 Task: Open a blank sheet, save the file as Cities.html Add Heading 'Cities:'Add the following points with numbering '1.	London_x000D_
2.	Tokyo_x000D_
3.	Paris_x000D_
'Select the entire thext and change line spacing to  1.5 ,change the font size of heading and points to 24
Action: Mouse moved to (242, 200)
Screenshot: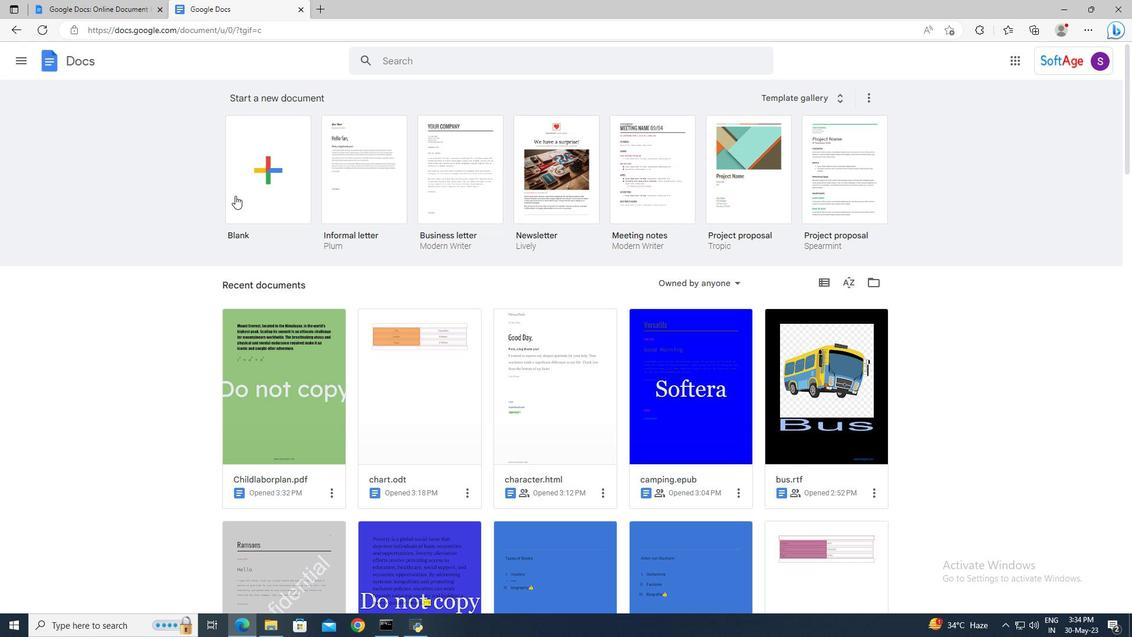 
Action: Mouse pressed left at (242, 200)
Screenshot: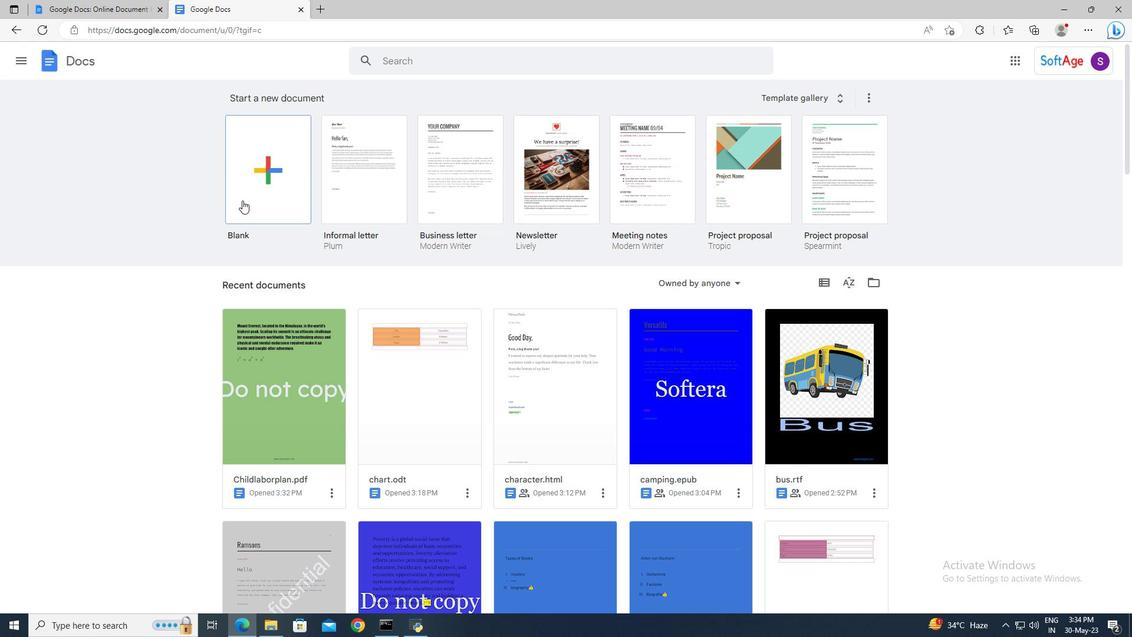
Action: Mouse moved to (115, 53)
Screenshot: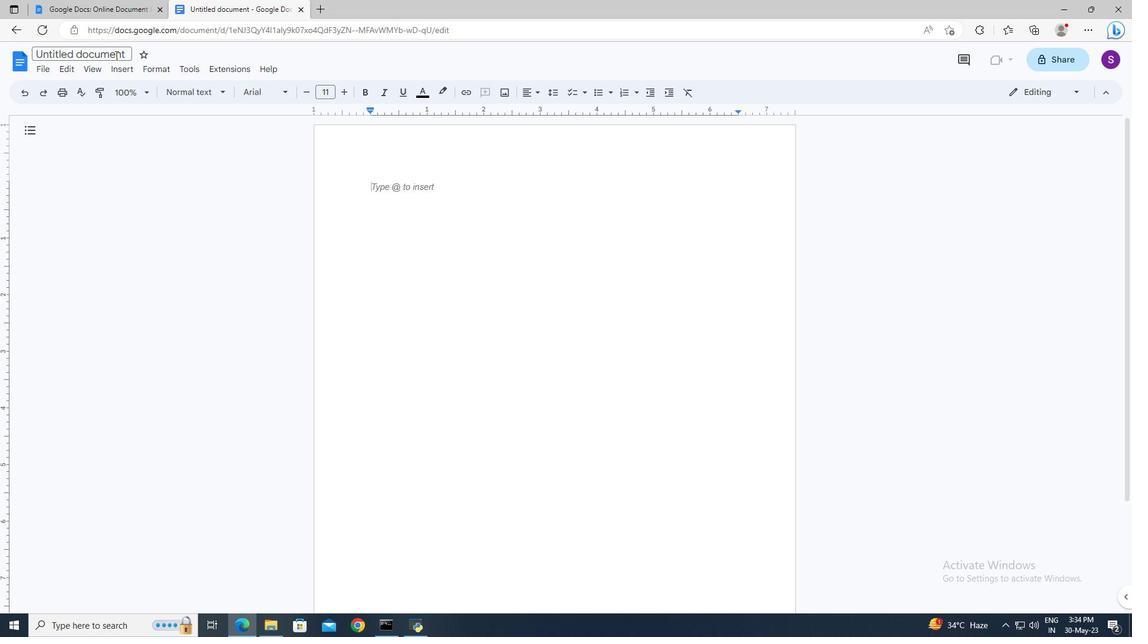 
Action: Mouse pressed left at (115, 53)
Screenshot: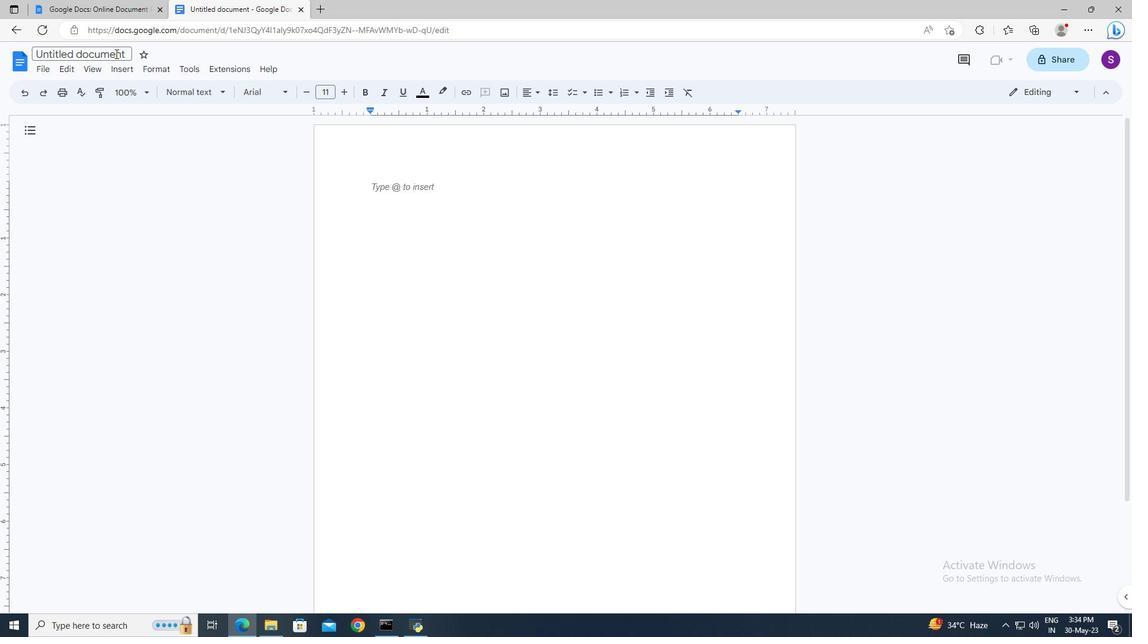 
Action: Mouse moved to (113, 52)
Screenshot: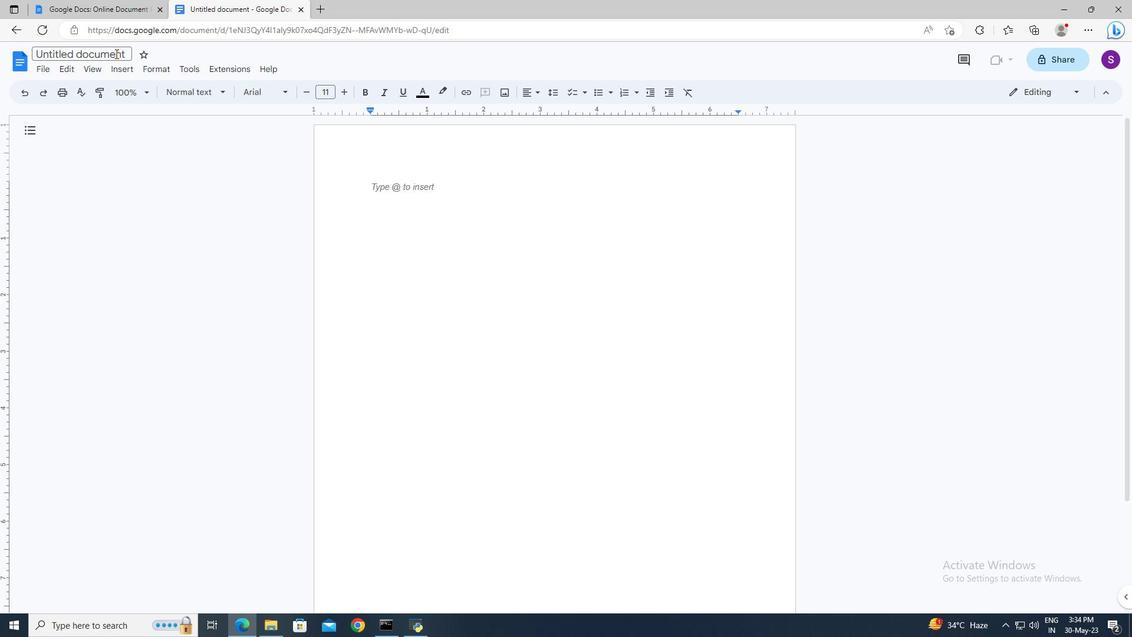 
Action: Key pressed <Key.shift>Cities.html<Key.enter>
Screenshot: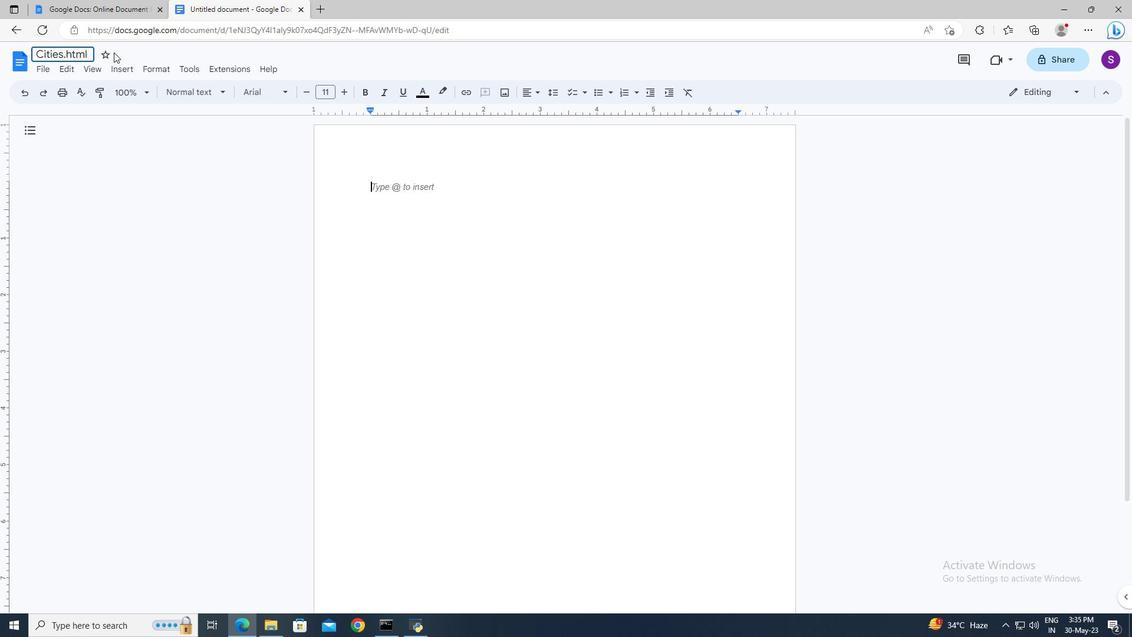 
Action: Mouse moved to (181, 92)
Screenshot: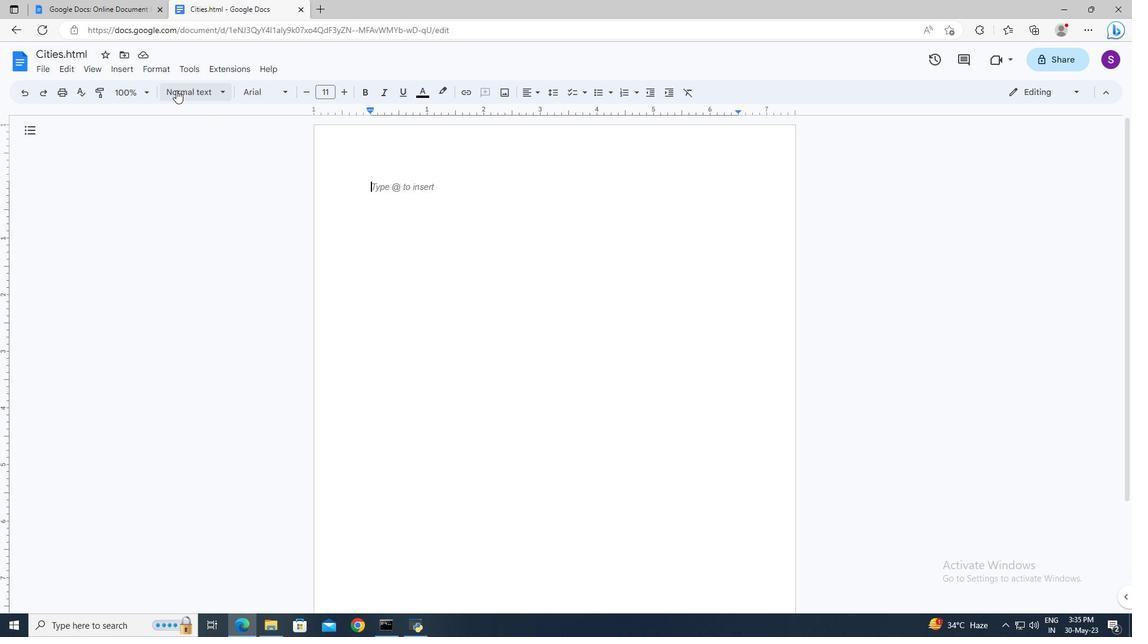 
Action: Mouse pressed left at (181, 92)
Screenshot: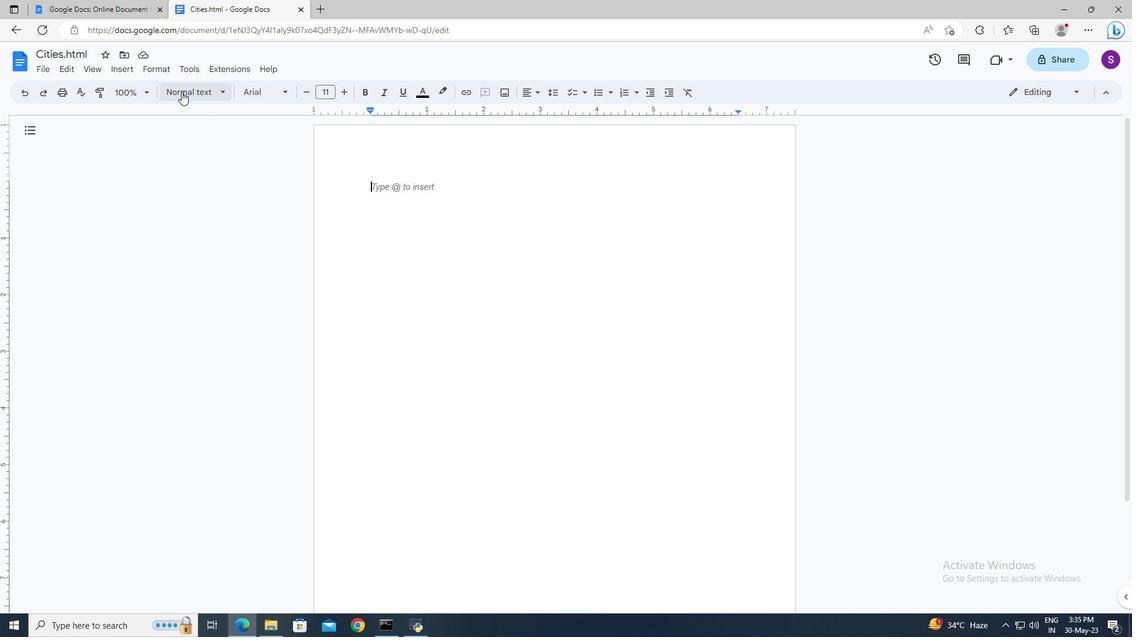 
Action: Mouse moved to (201, 246)
Screenshot: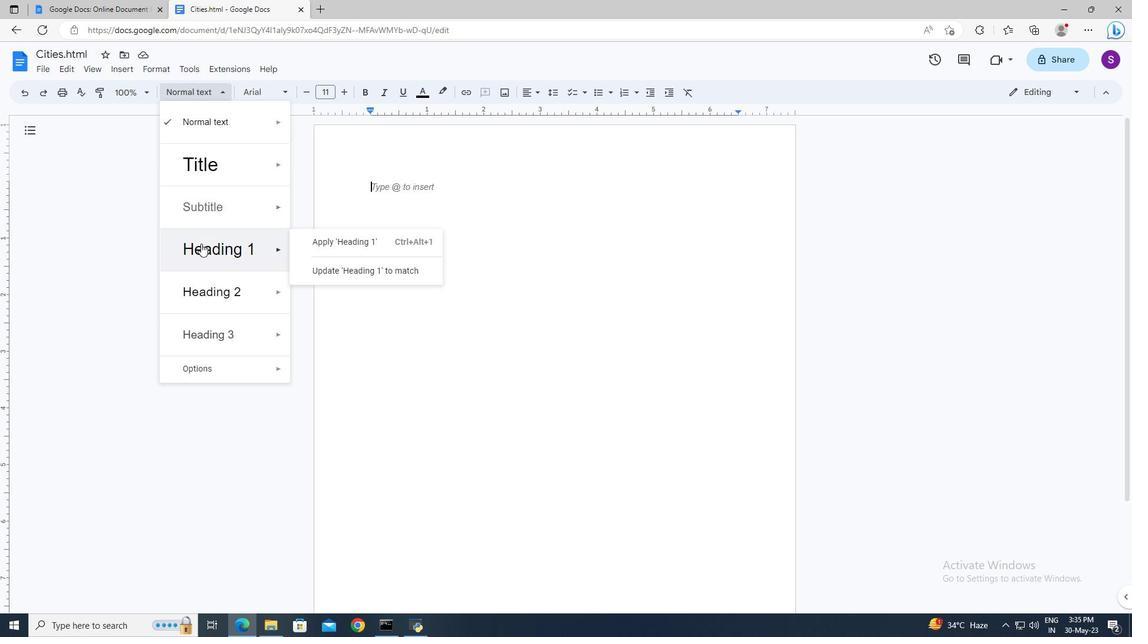 
Action: Mouse pressed left at (201, 246)
Screenshot: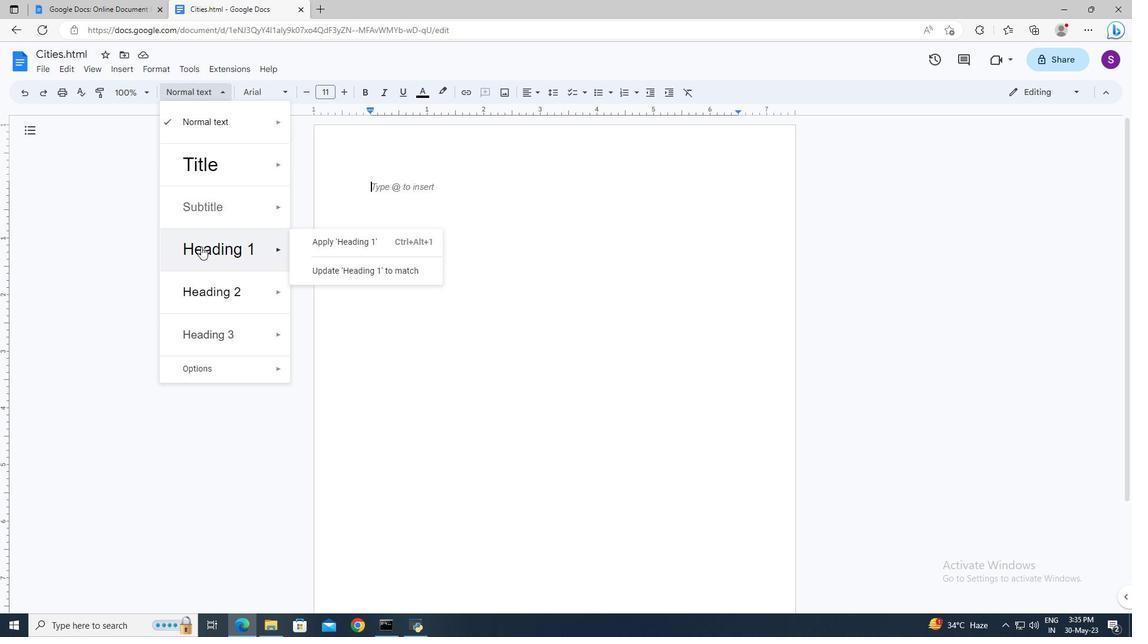 
Action: Key pressed <Key.shift>Co<Key.backspace>ities<Key.shift>:<Key.enter><Key.enter>
Screenshot: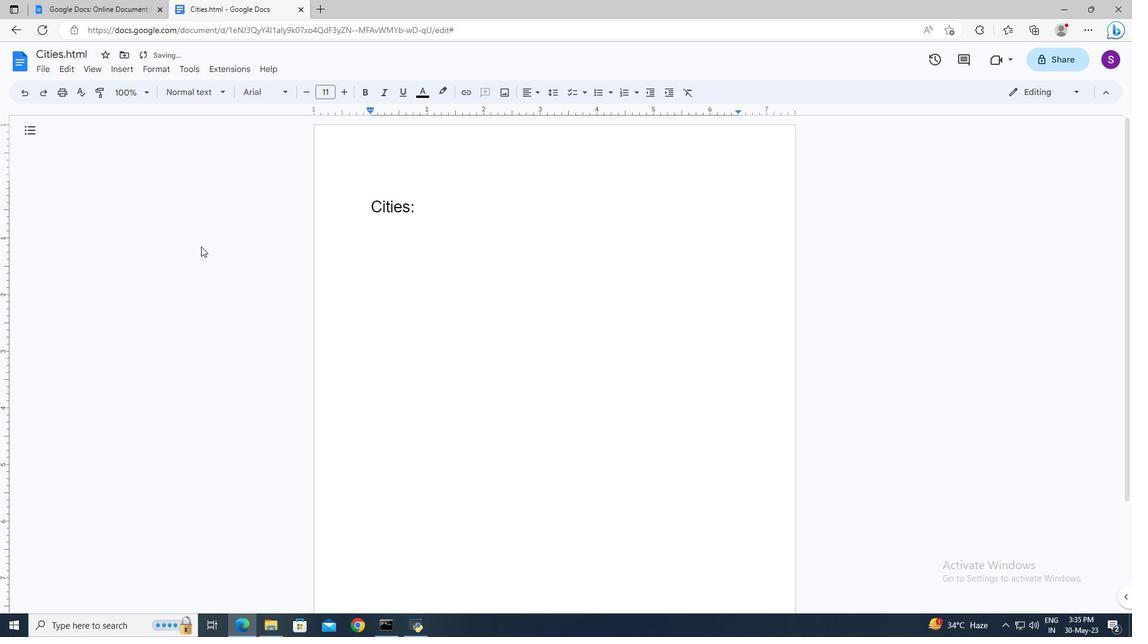 
Action: Mouse moved to (636, 95)
Screenshot: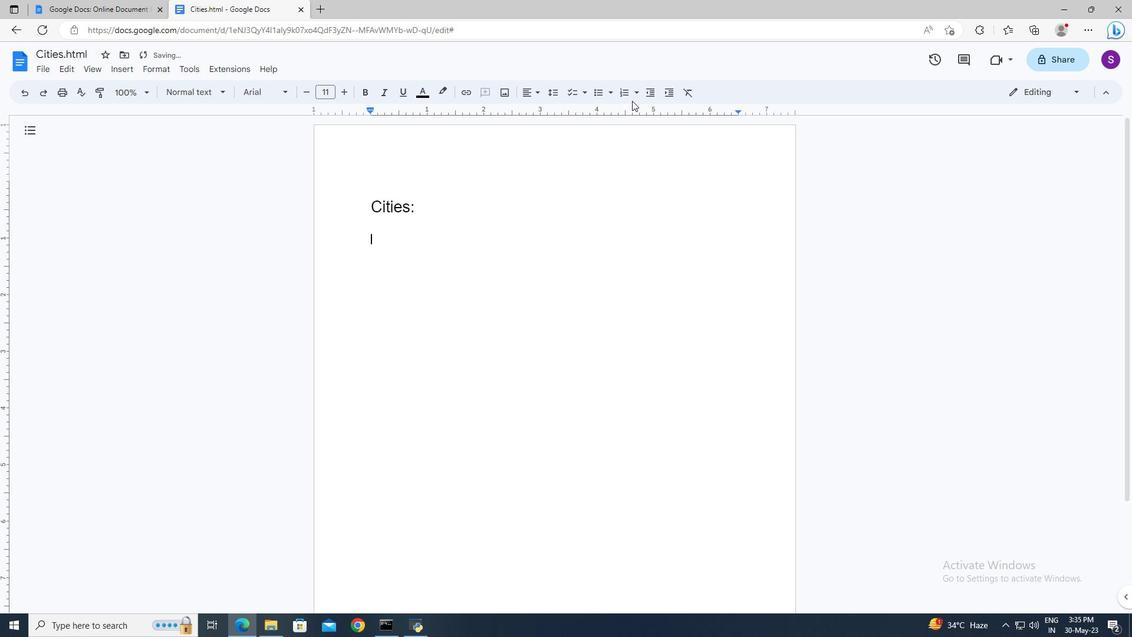 
Action: Mouse pressed left at (636, 95)
Screenshot: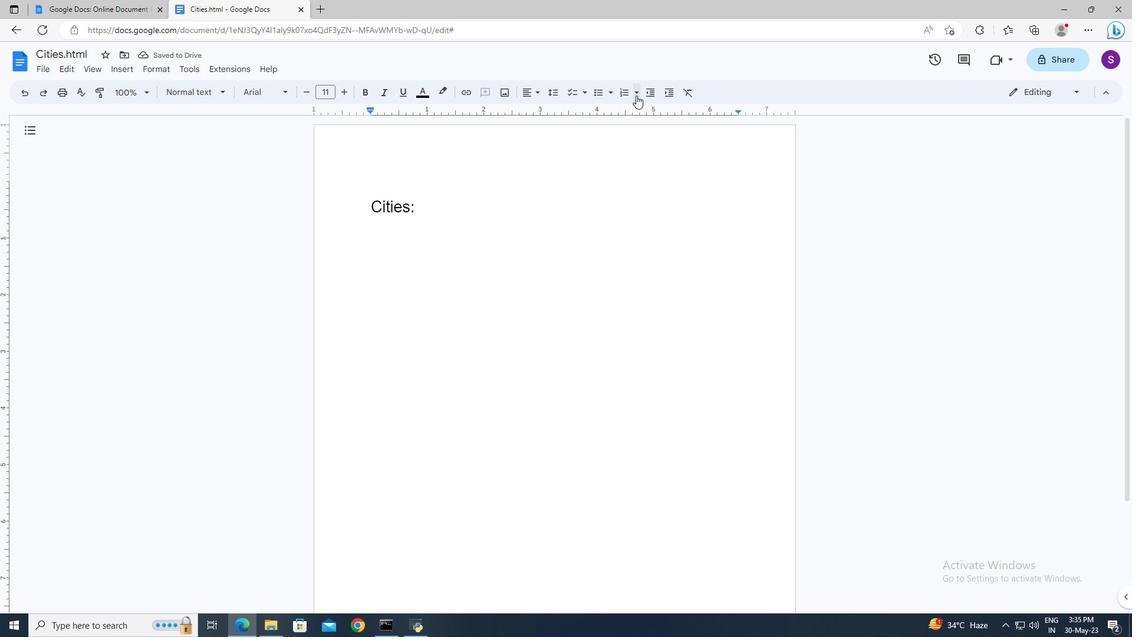 
Action: Mouse moved to (635, 123)
Screenshot: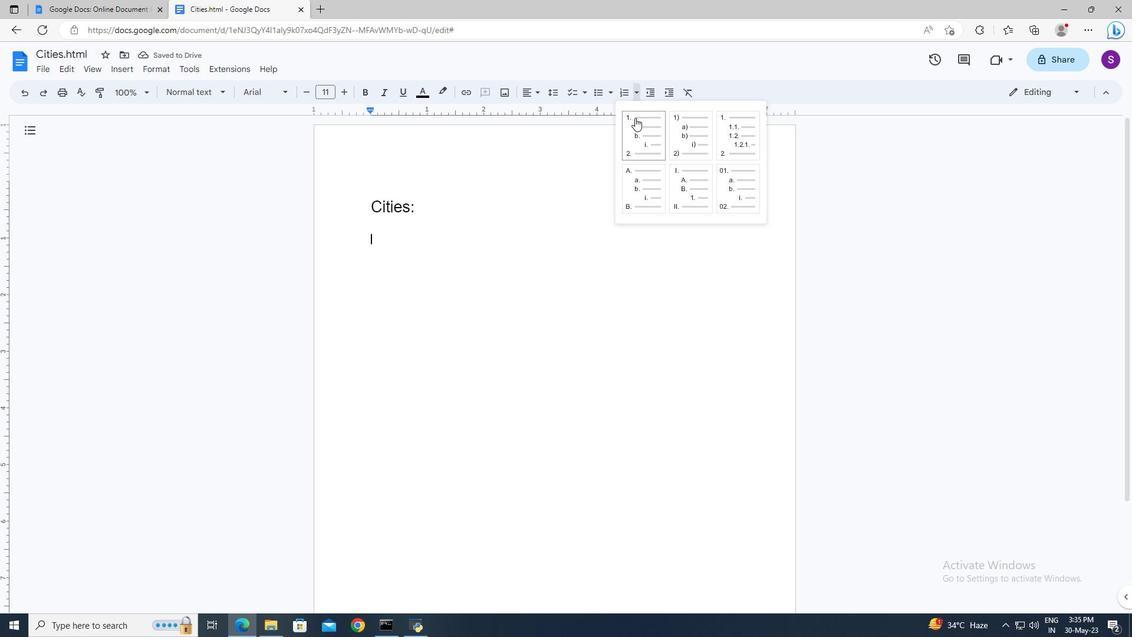 
Action: Mouse pressed left at (635, 123)
Screenshot: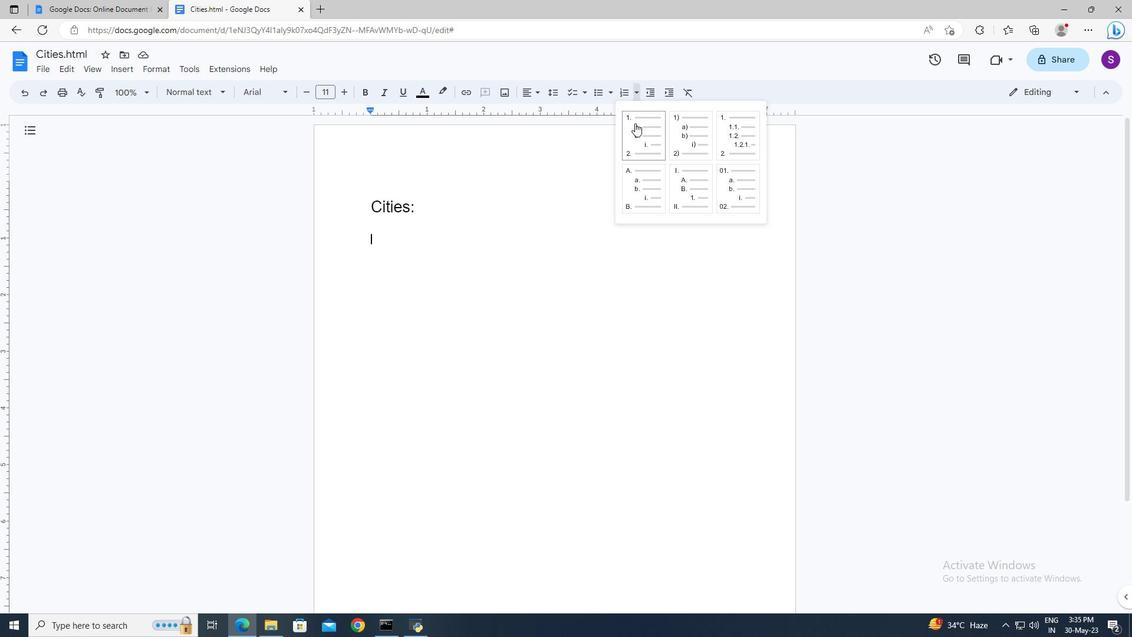 
Action: Mouse moved to (502, 227)
Screenshot: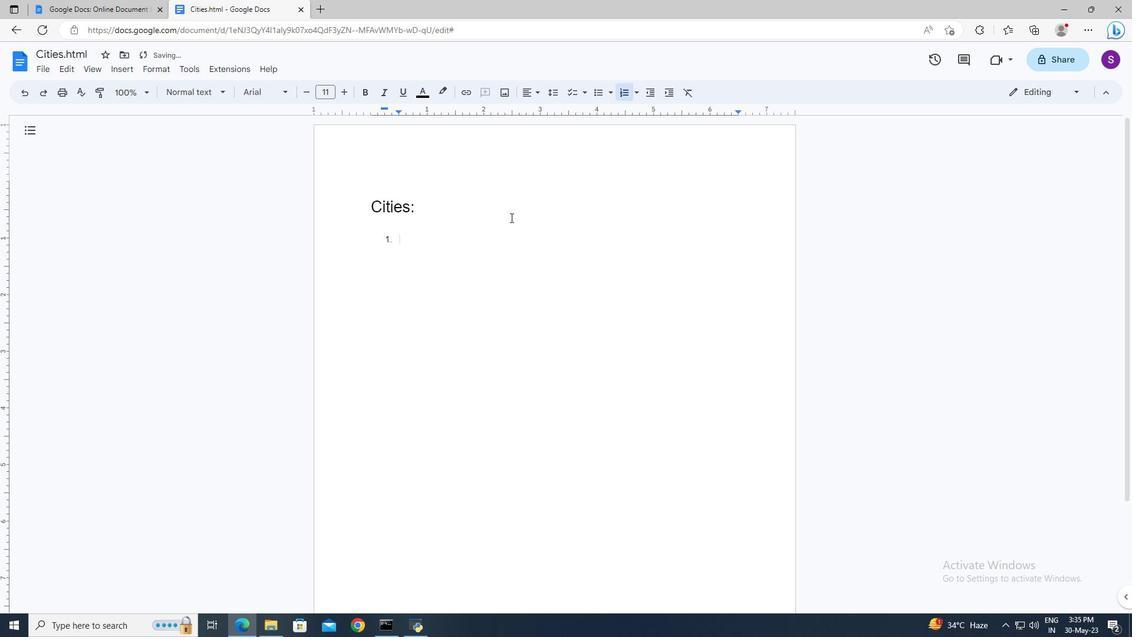 
Action: Key pressed <Key.shift>London<Key.enter><Key.shift>Tokyo<Key.enter><Key.shift>Parisctrl+A
Screenshot: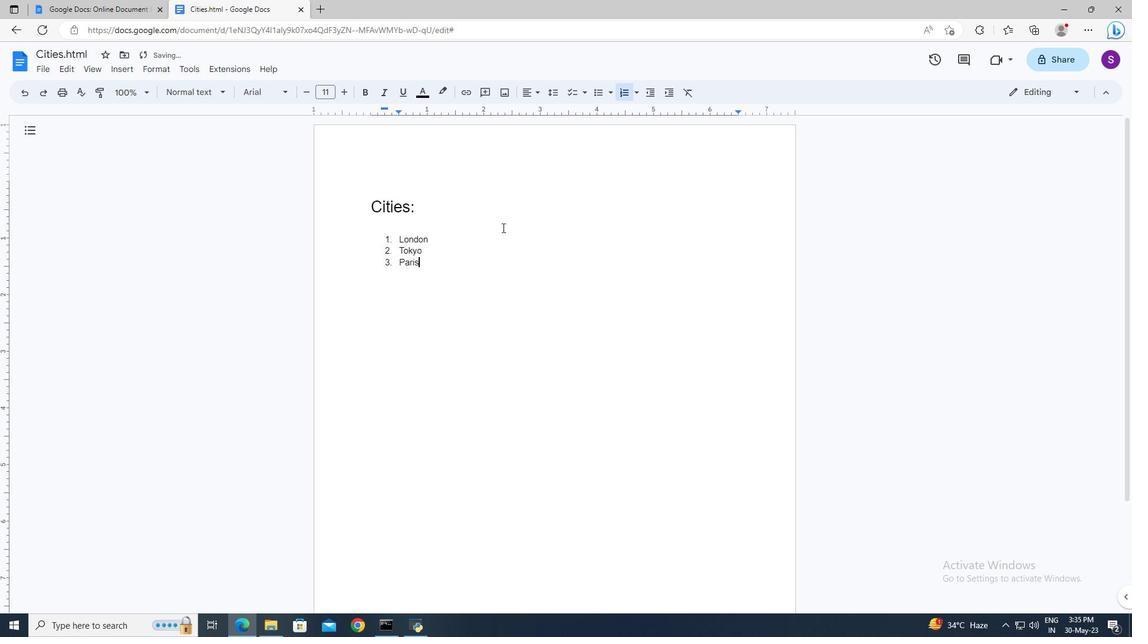 
Action: Mouse moved to (556, 97)
Screenshot: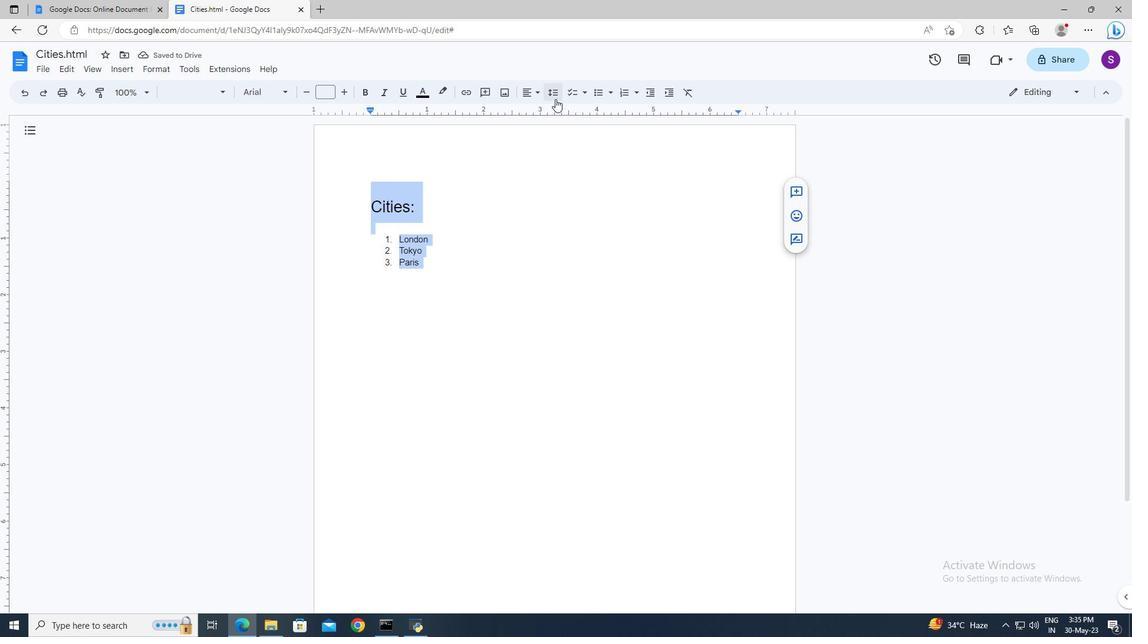 
Action: Mouse pressed left at (556, 97)
Screenshot: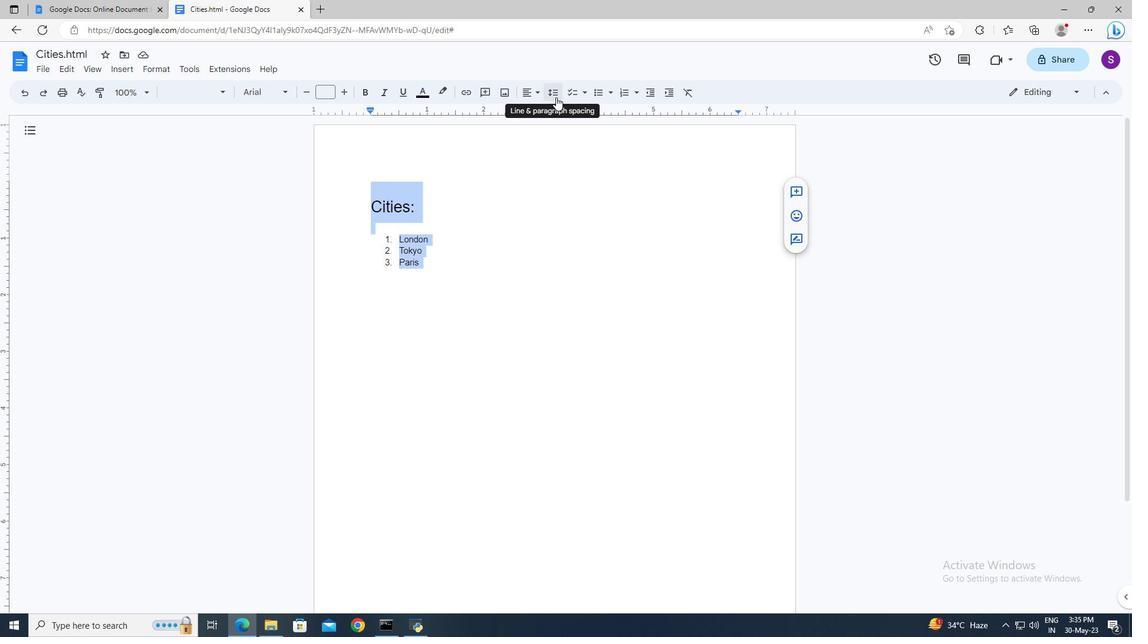 
Action: Mouse moved to (561, 150)
Screenshot: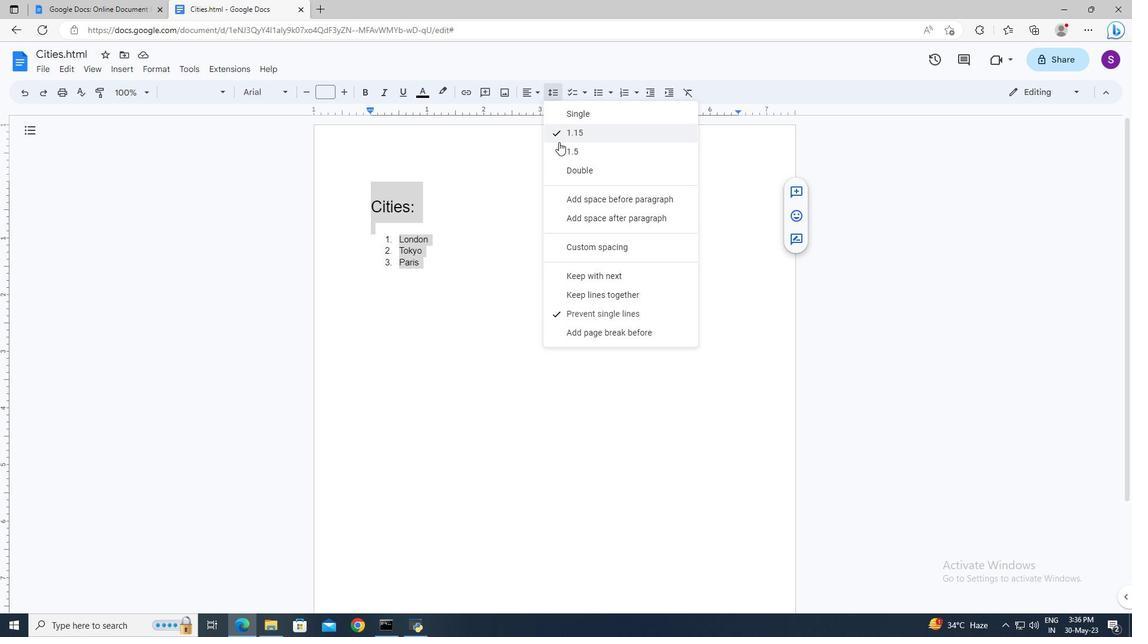 
Action: Mouse pressed left at (561, 150)
Screenshot: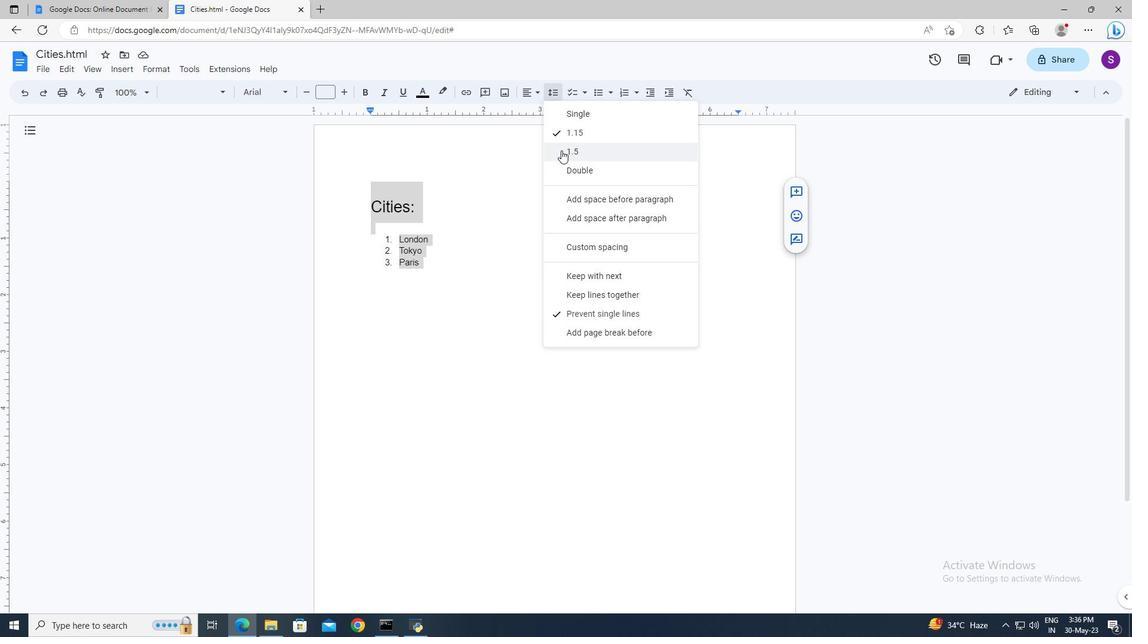 
Action: Mouse moved to (377, 202)
Screenshot: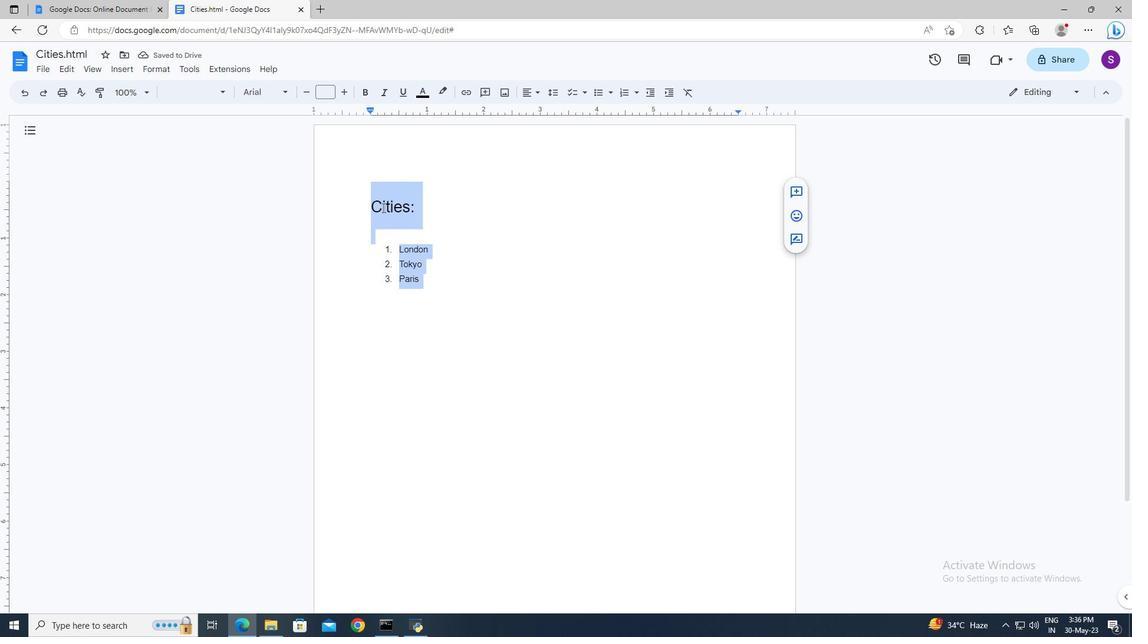 
Action: Mouse pressed left at (377, 202)
Screenshot: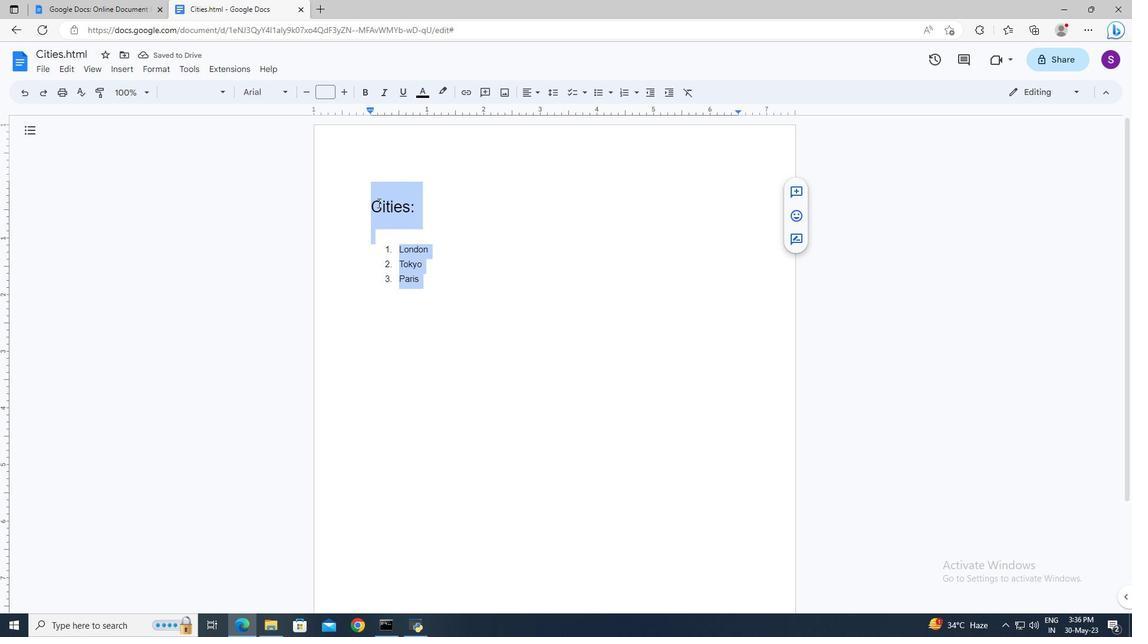 
Action: Key pressed <Key.left><Key.shift><Key.right><Key.right>
Screenshot: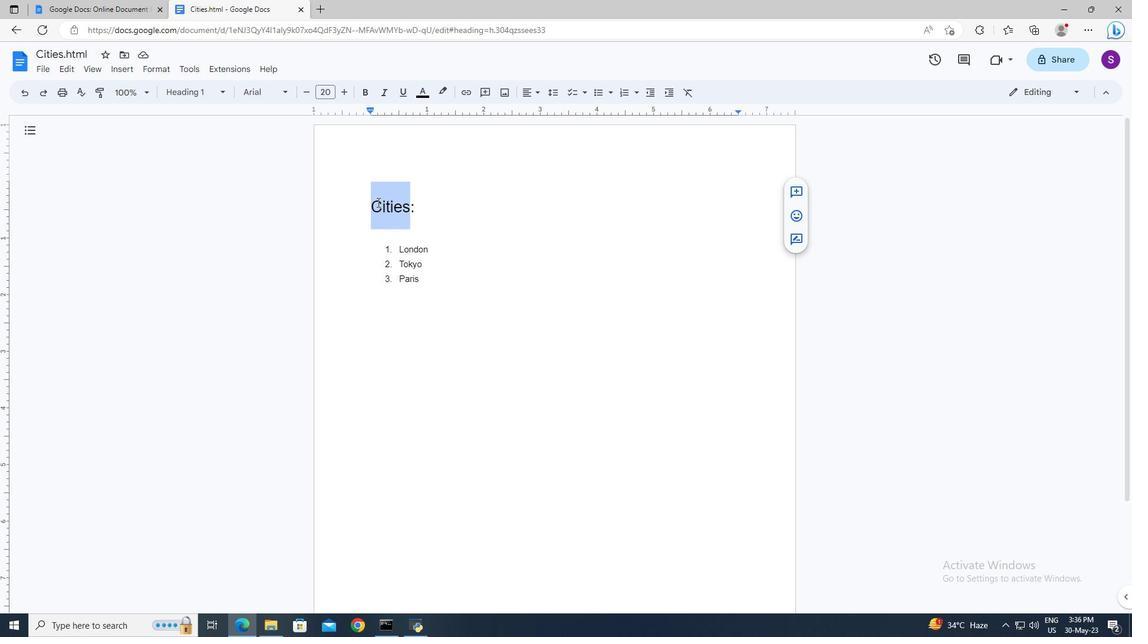 
Action: Mouse moved to (334, 96)
Screenshot: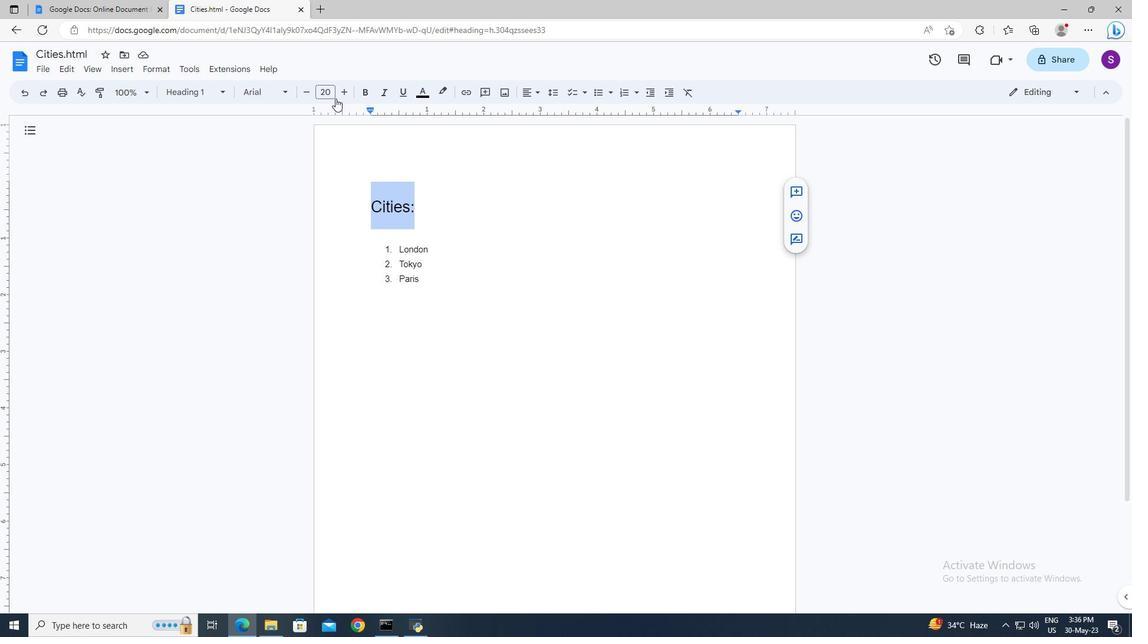 
Action: Mouse pressed left at (334, 96)
Screenshot: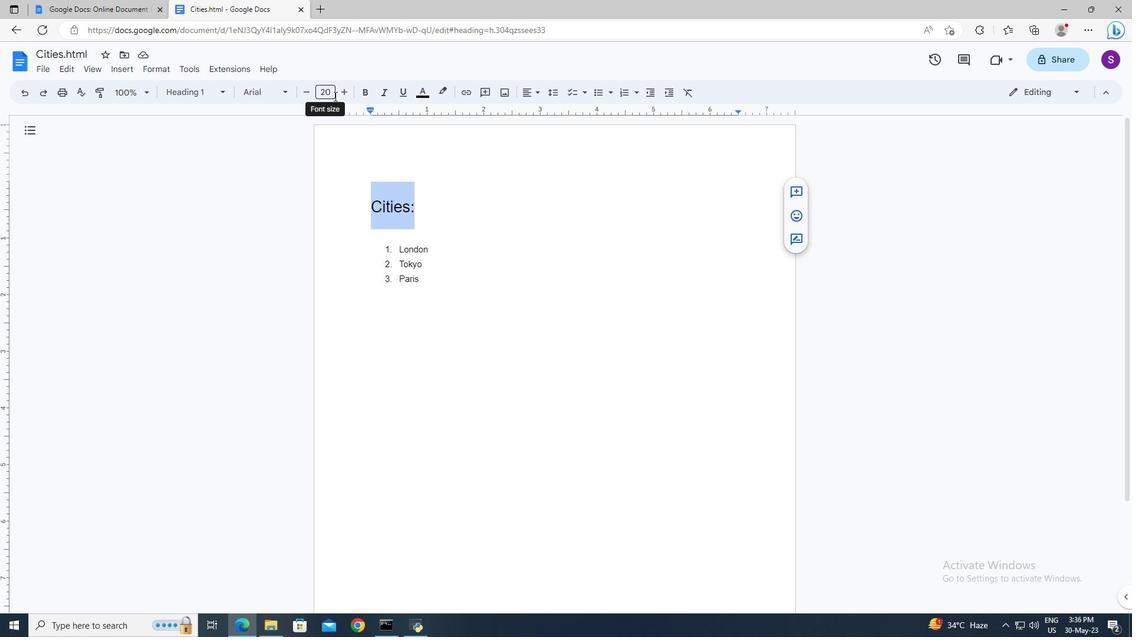 
Action: Key pressed 24<Key.enter>
Screenshot: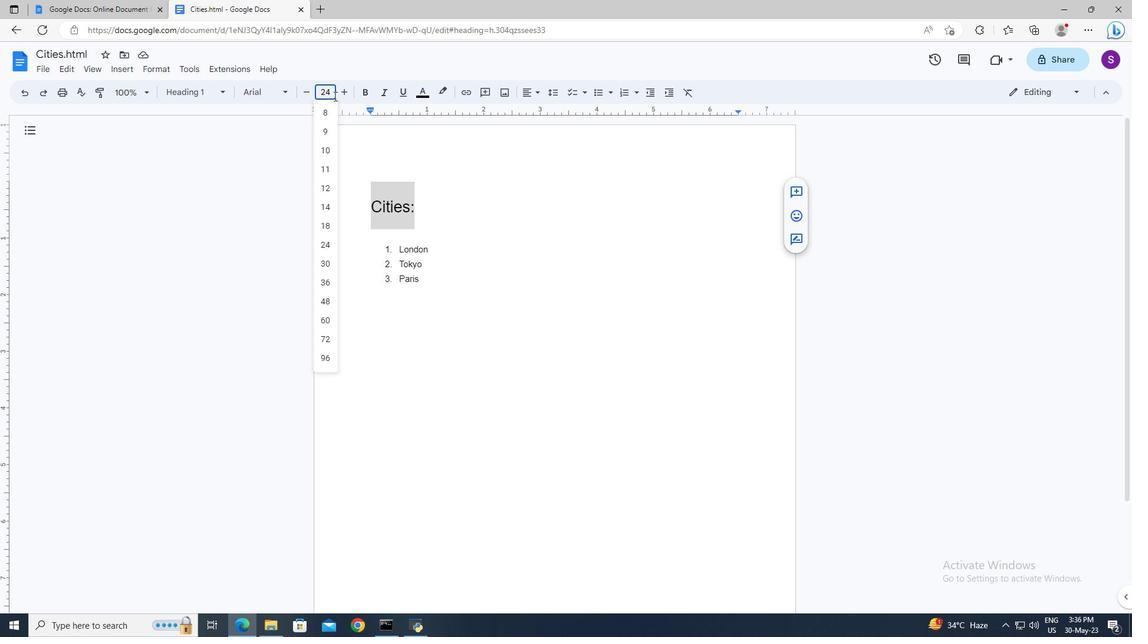 
Action: Mouse moved to (396, 255)
Screenshot: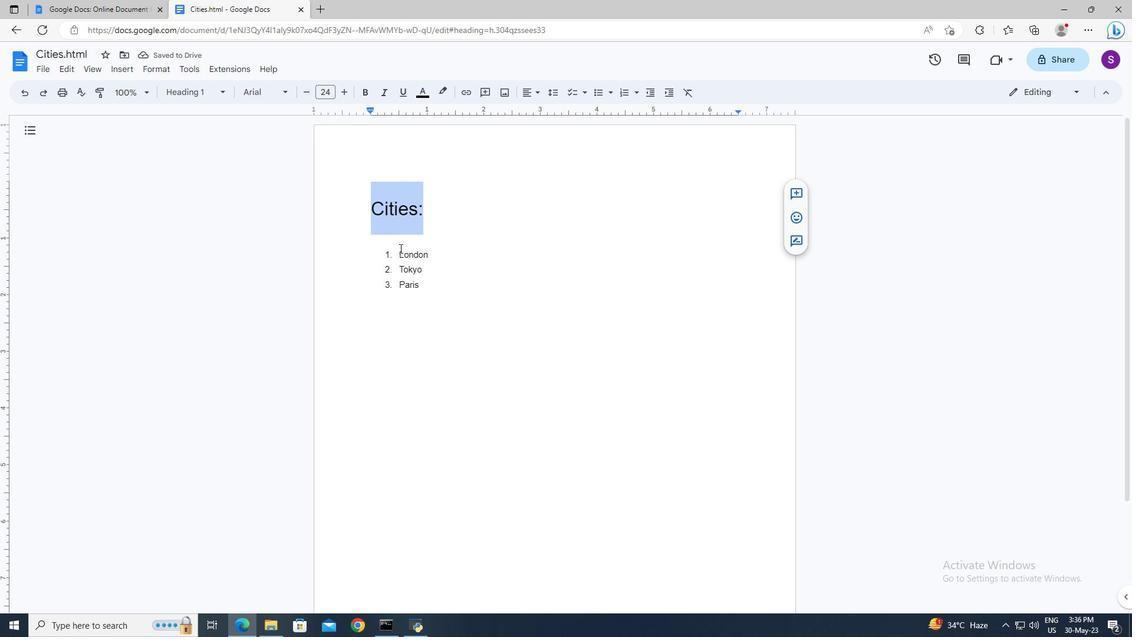 
Action: Mouse pressed left at (396, 255)
Screenshot: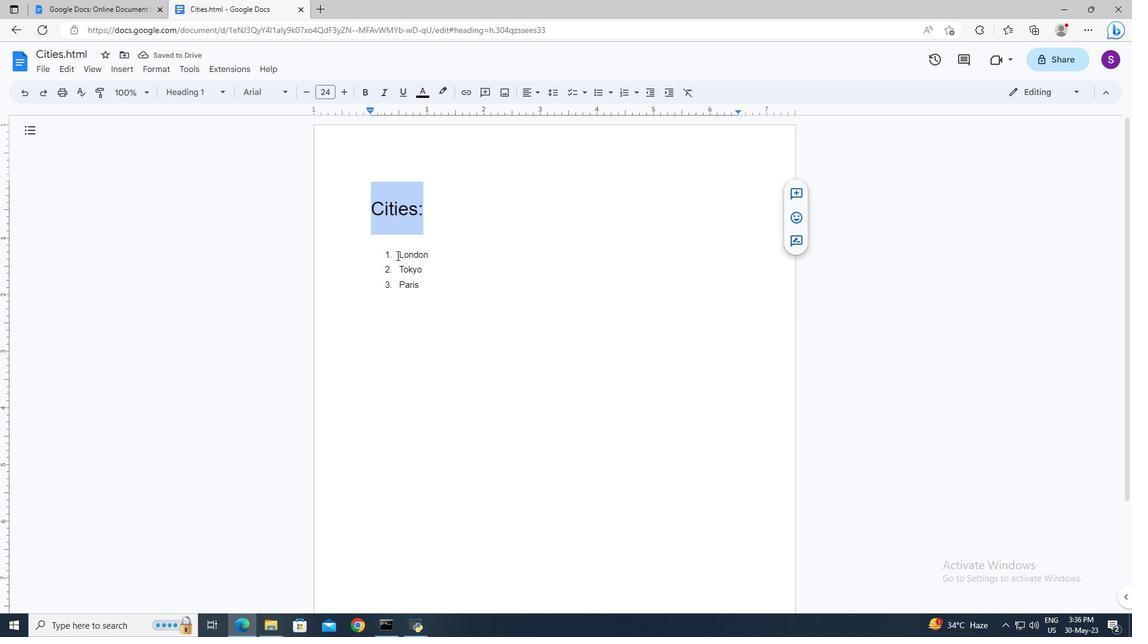 
Action: Key pressed <Key.shift><Key.down><Key.down><Key.down>
Screenshot: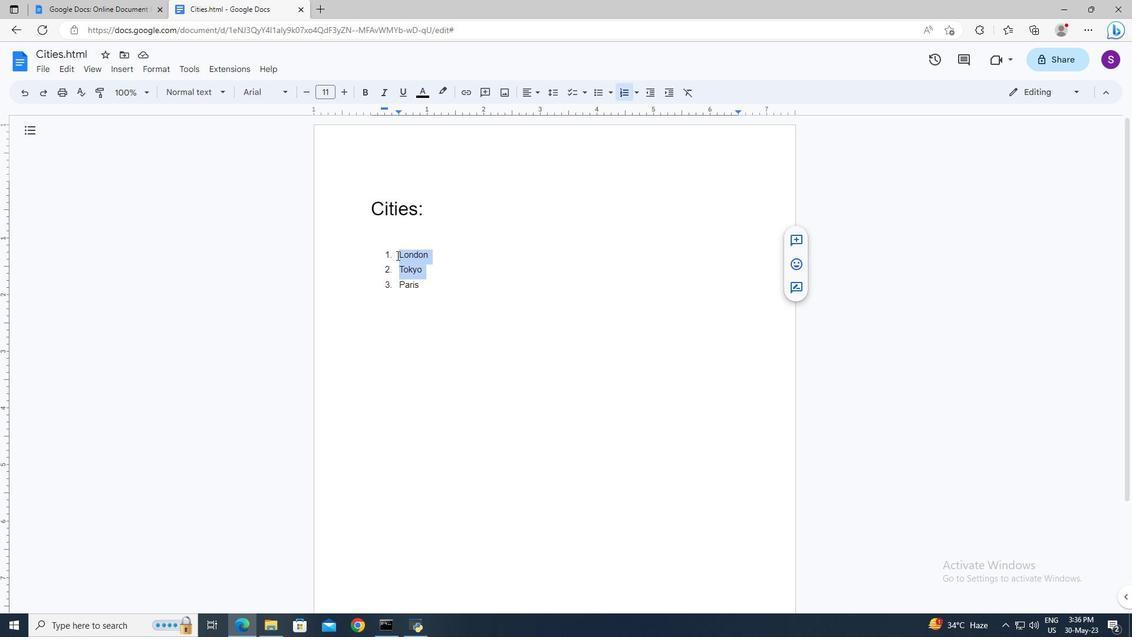 
Action: Mouse moved to (326, 93)
Screenshot: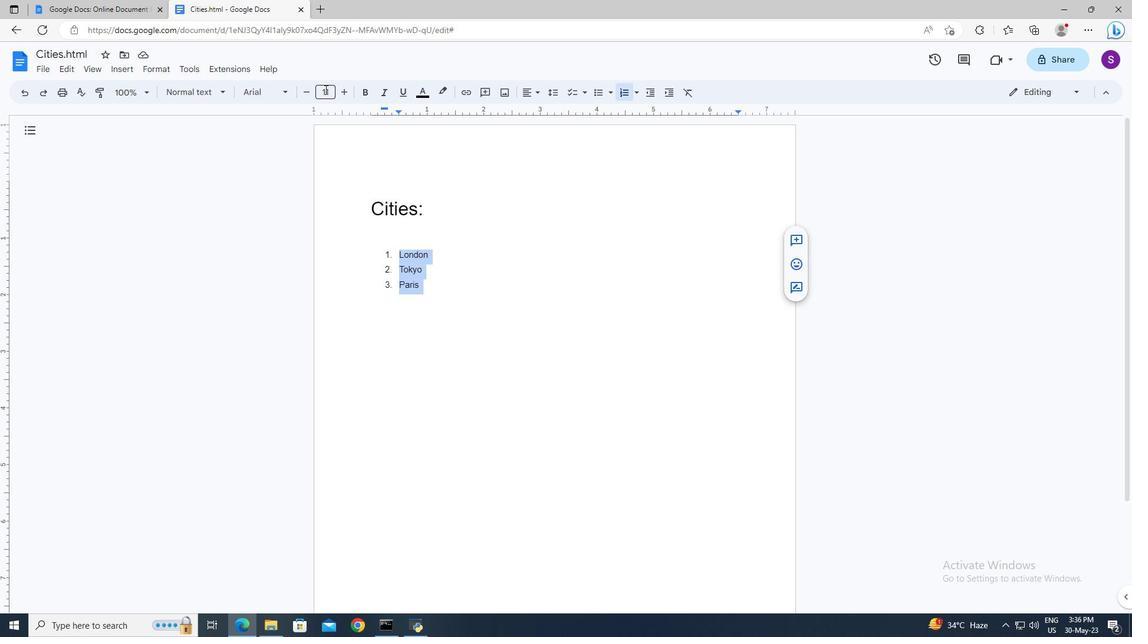 
Action: Mouse pressed left at (326, 93)
Screenshot: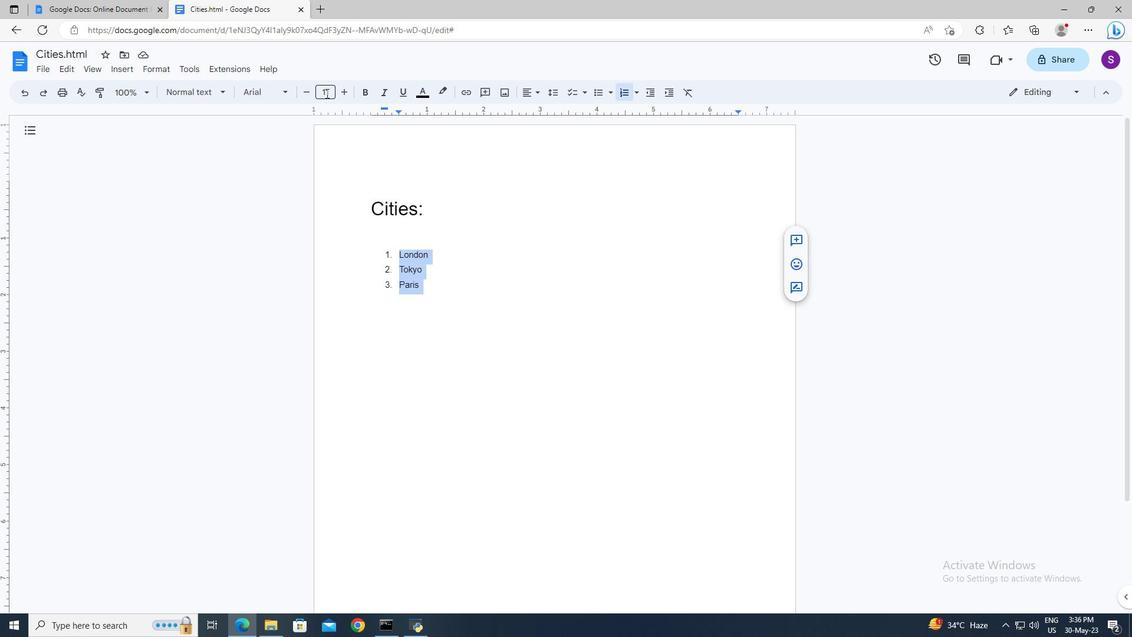 
Action: Key pressed 24<Key.enter>
Screenshot: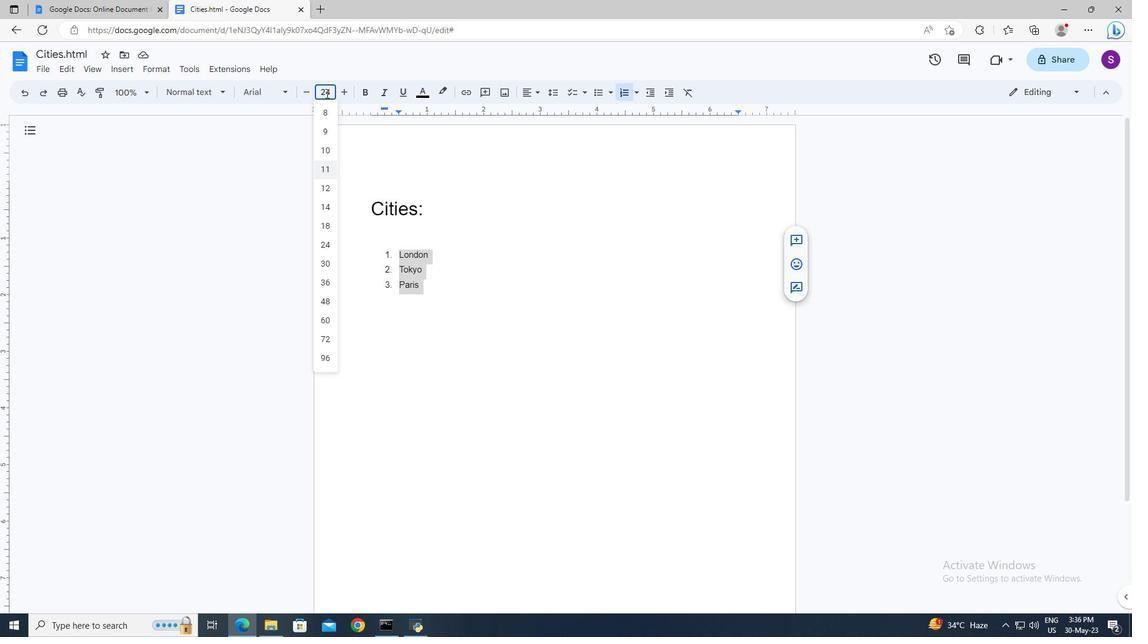 
Action: Mouse moved to (436, 202)
Screenshot: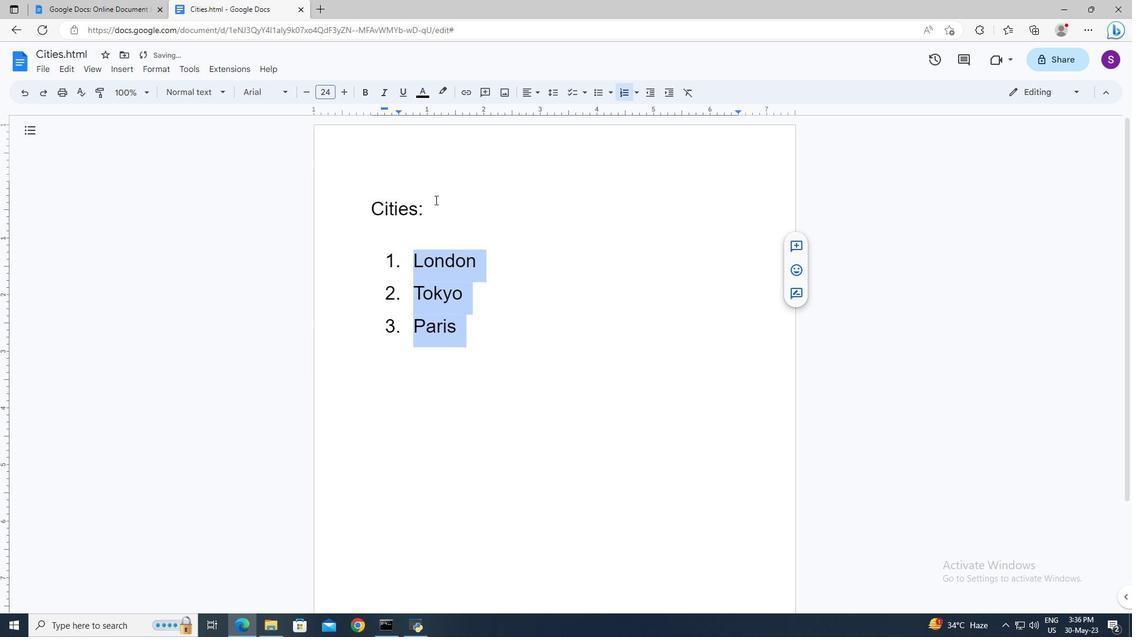 
Action: Mouse pressed left at (436, 202)
Screenshot: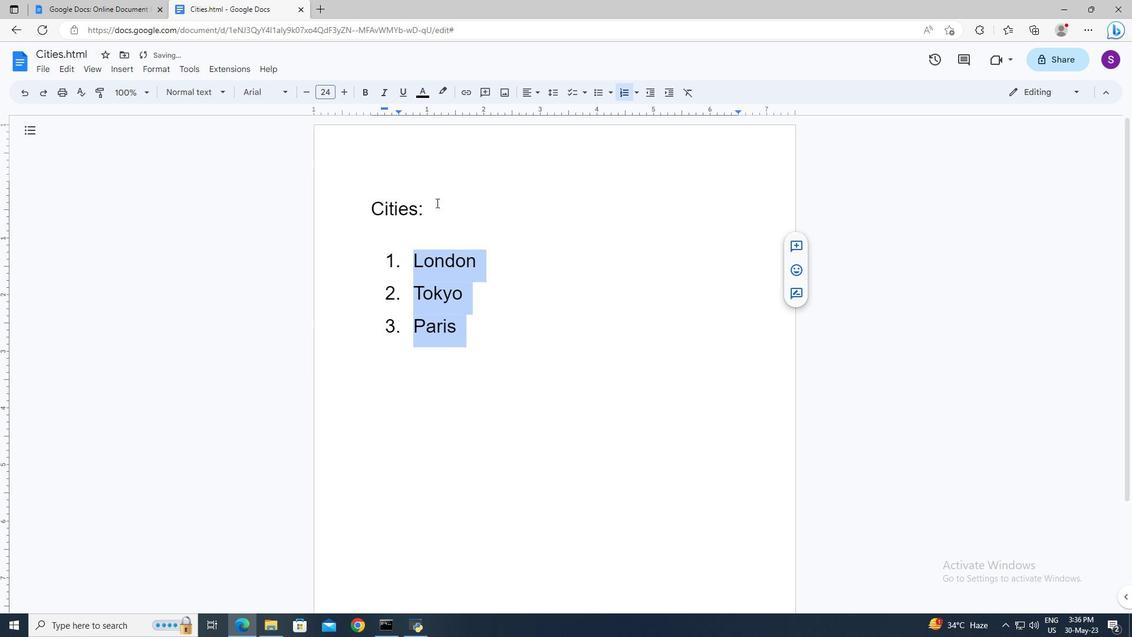 
